 Task: Create a due date automation trigger when advanced on, the moment a card is due add fields with custom field "Resume" checked.
Action: Mouse moved to (987, 292)
Screenshot: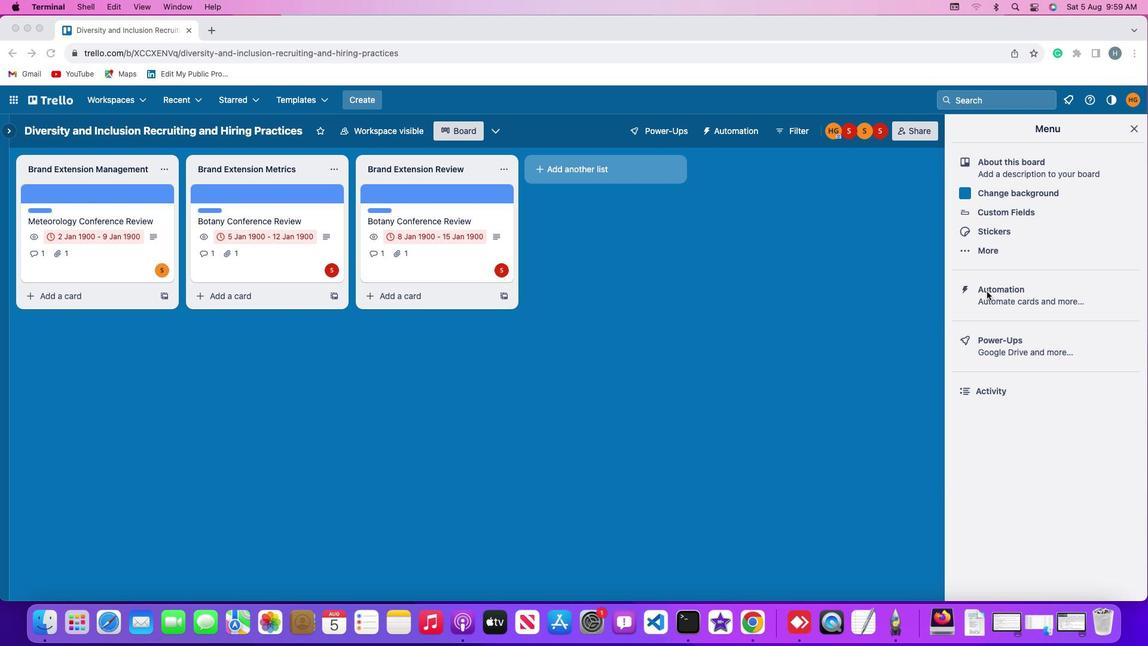 
Action: Mouse pressed left at (987, 292)
Screenshot: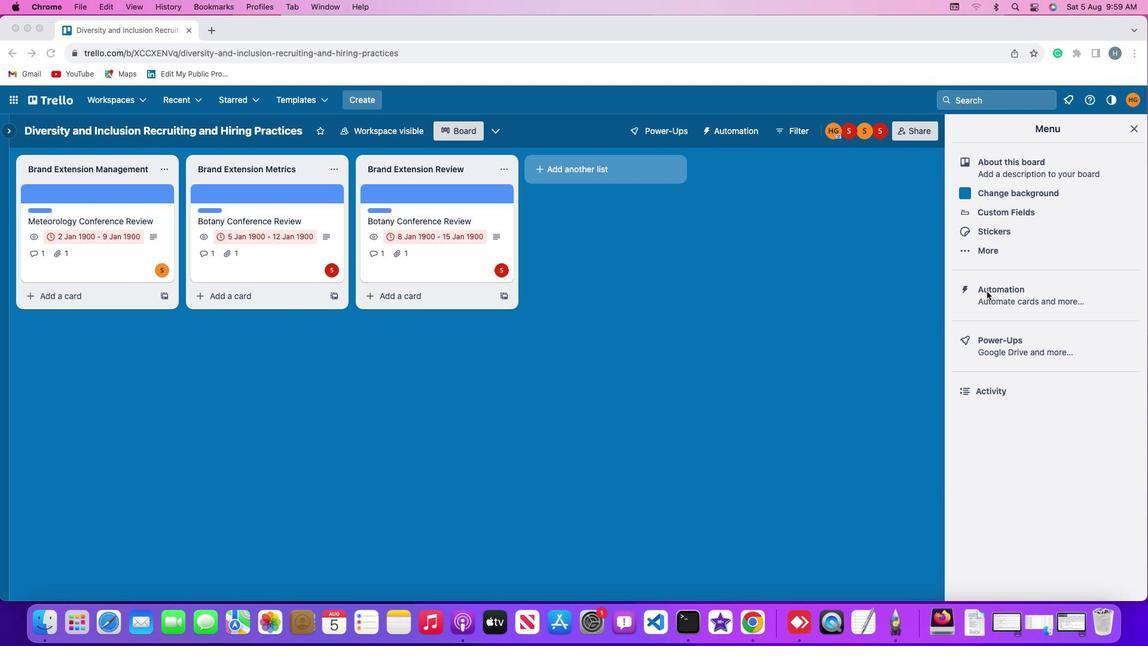
Action: Mouse moved to (988, 291)
Screenshot: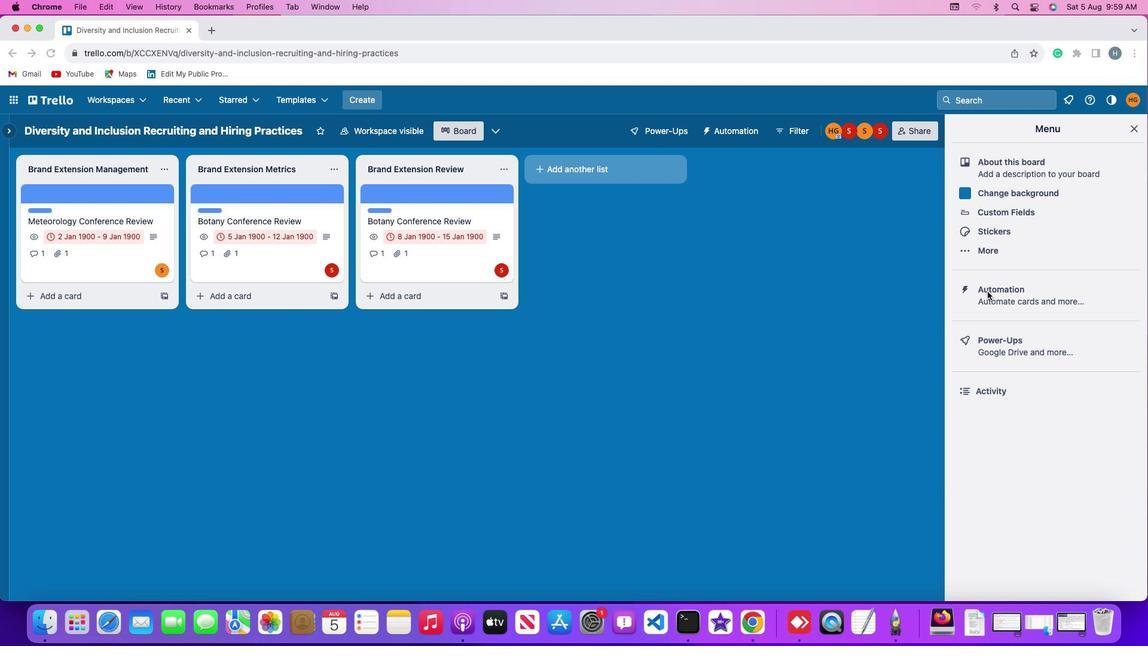 
Action: Mouse pressed left at (988, 291)
Screenshot: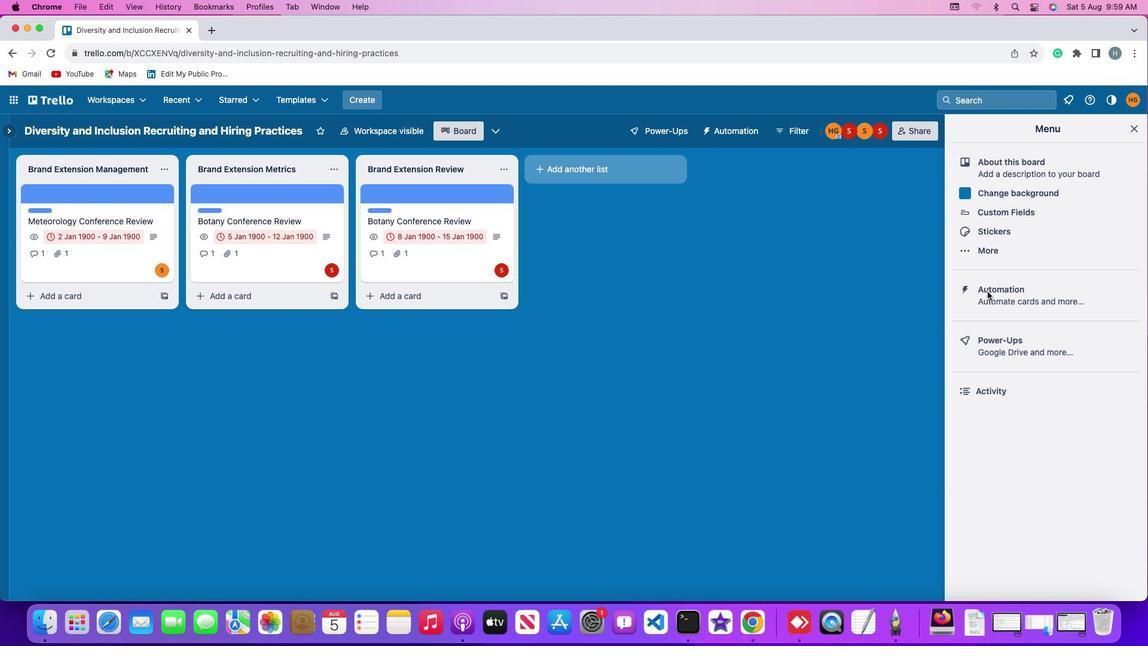 
Action: Mouse moved to (56, 283)
Screenshot: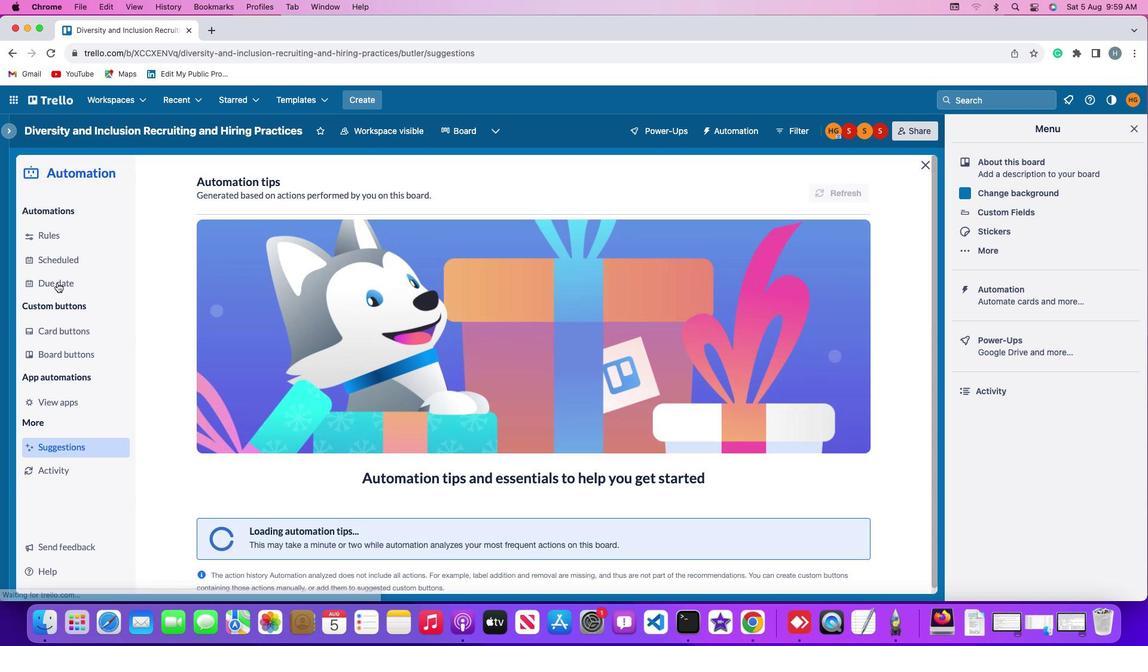 
Action: Mouse pressed left at (56, 283)
Screenshot: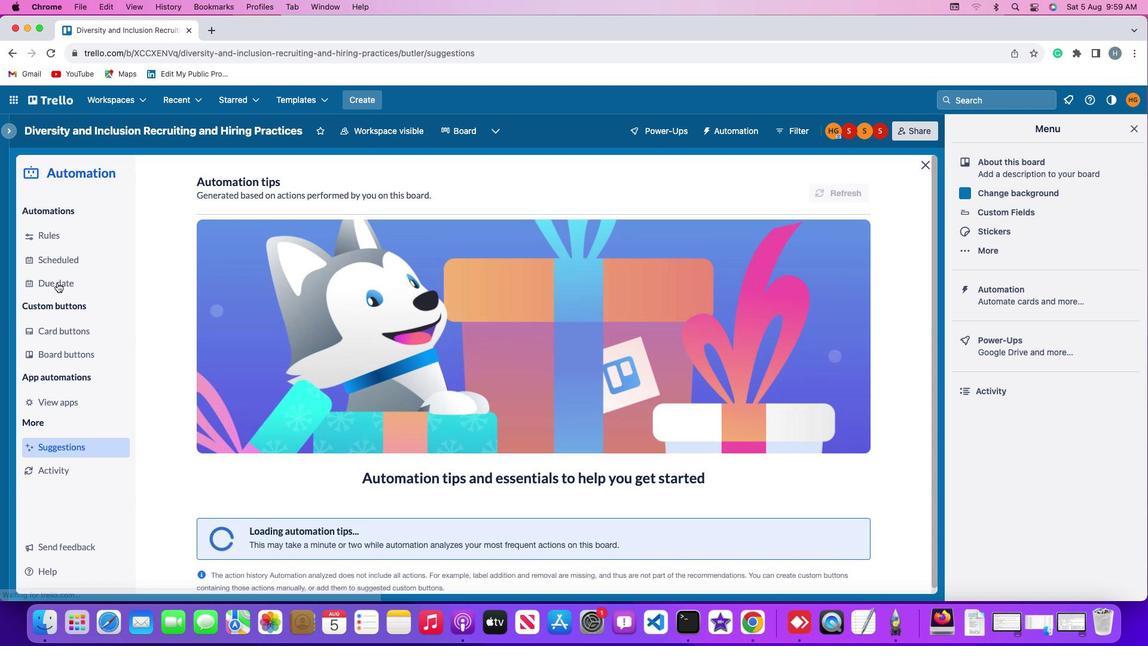 
Action: Mouse moved to (816, 184)
Screenshot: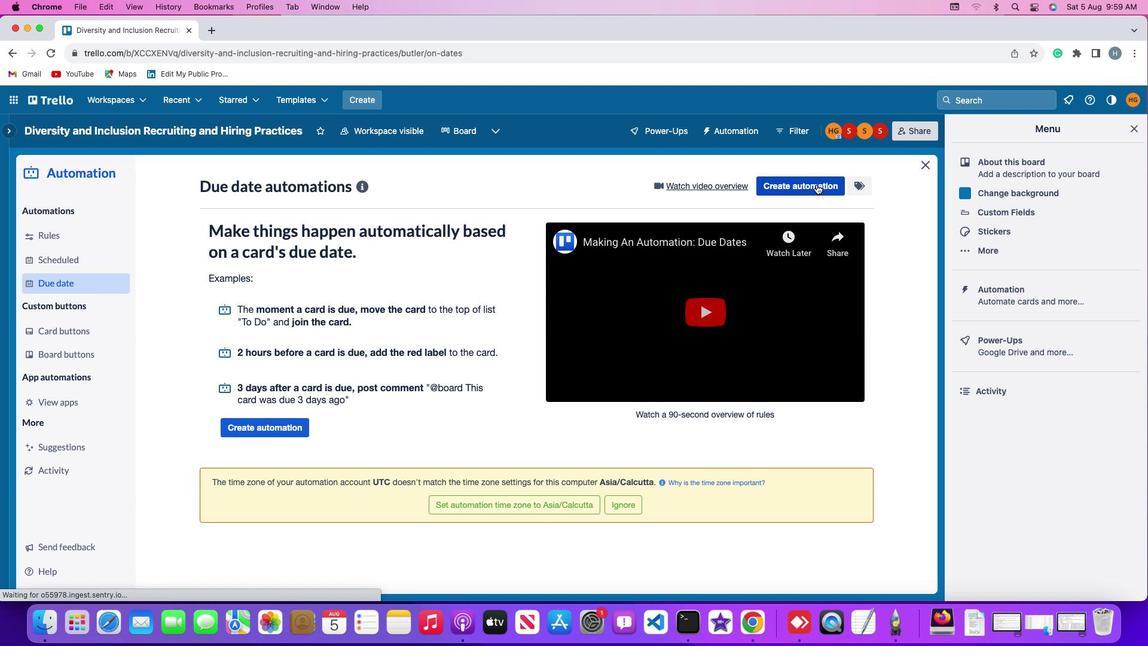 
Action: Mouse pressed left at (816, 184)
Screenshot: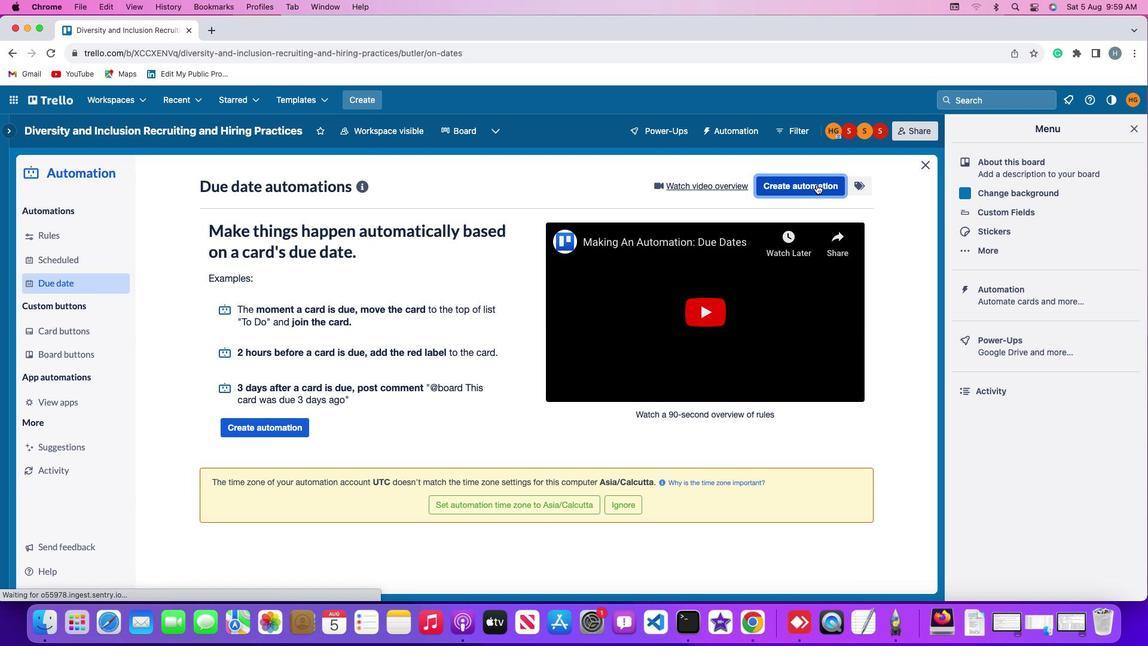 
Action: Mouse moved to (548, 293)
Screenshot: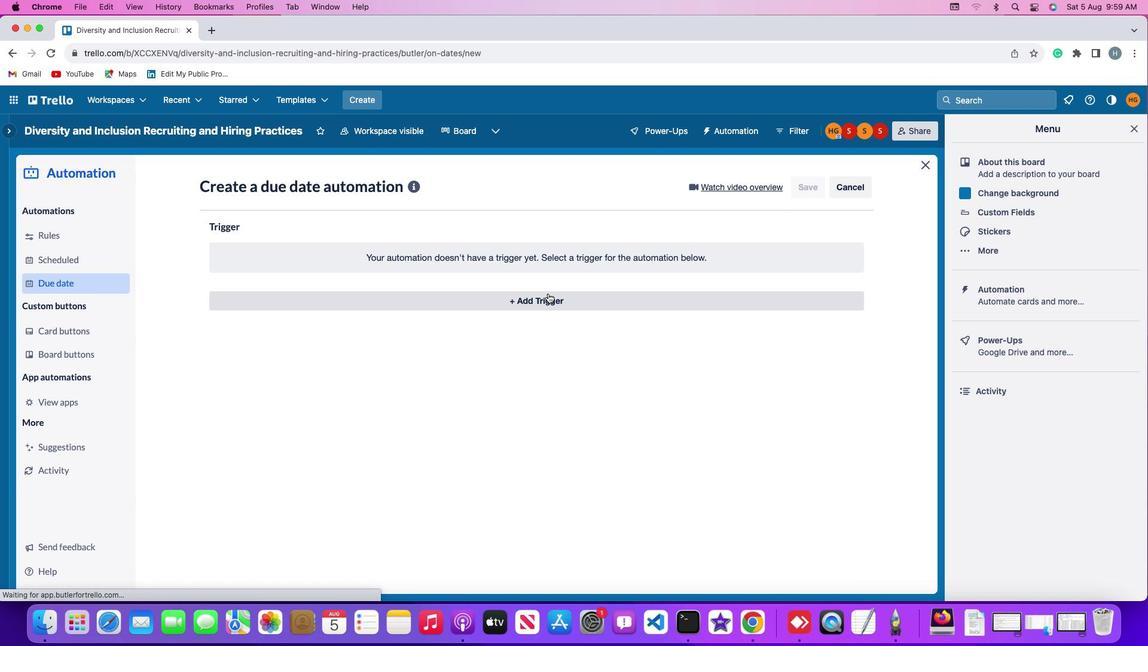 
Action: Mouse pressed left at (548, 293)
Screenshot: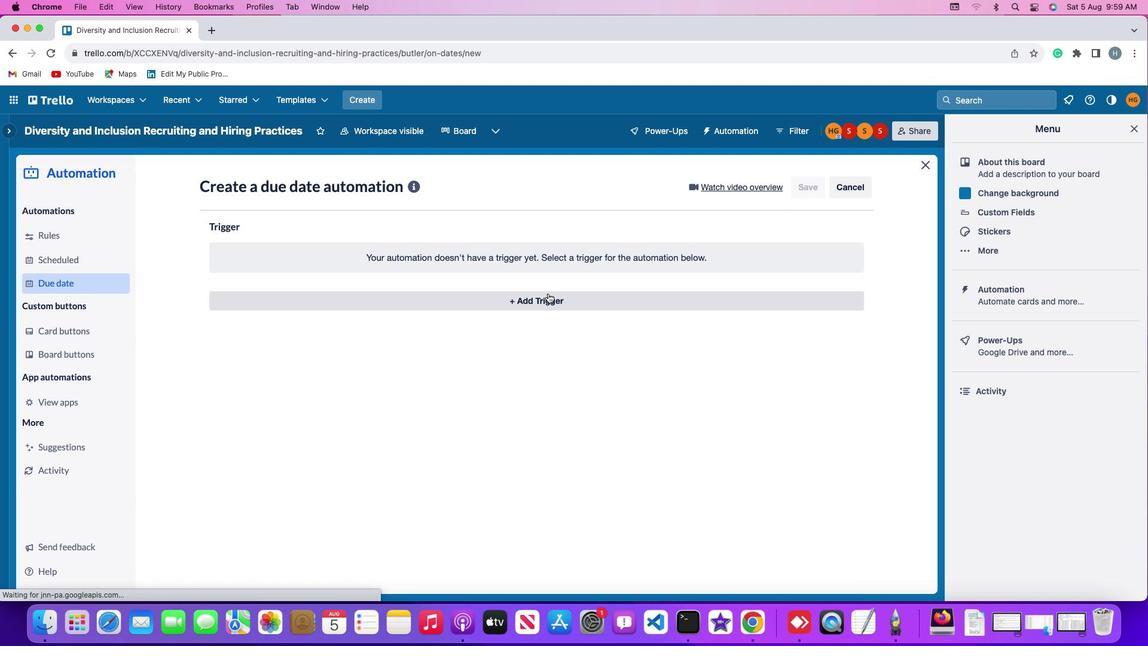 
Action: Mouse moved to (308, 444)
Screenshot: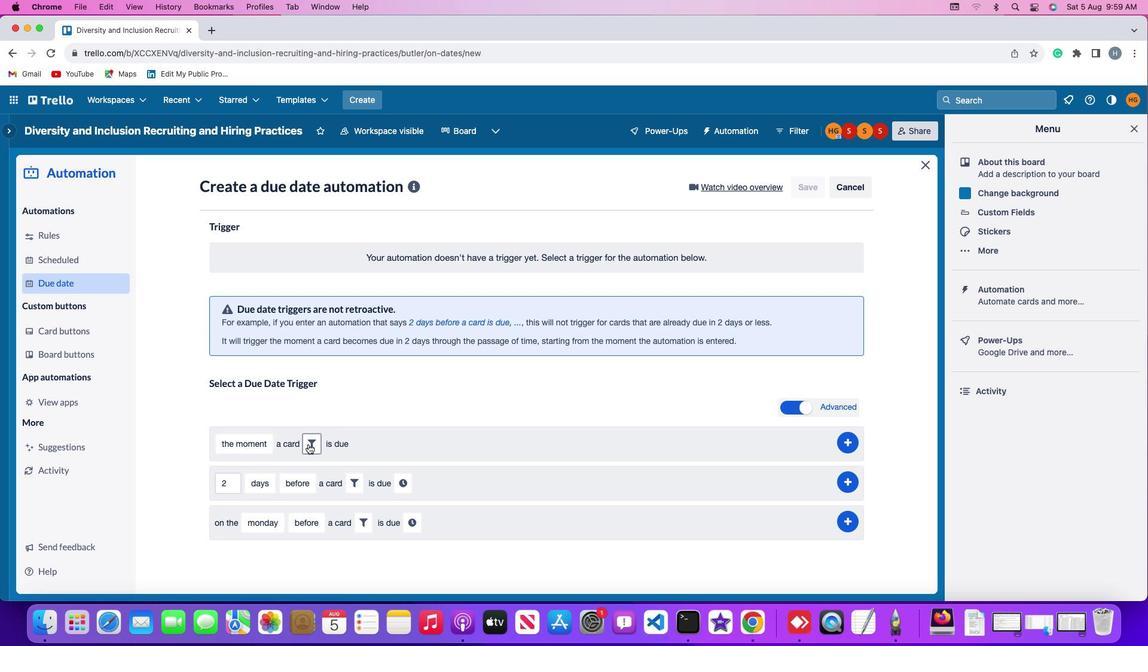 
Action: Mouse pressed left at (308, 444)
Screenshot: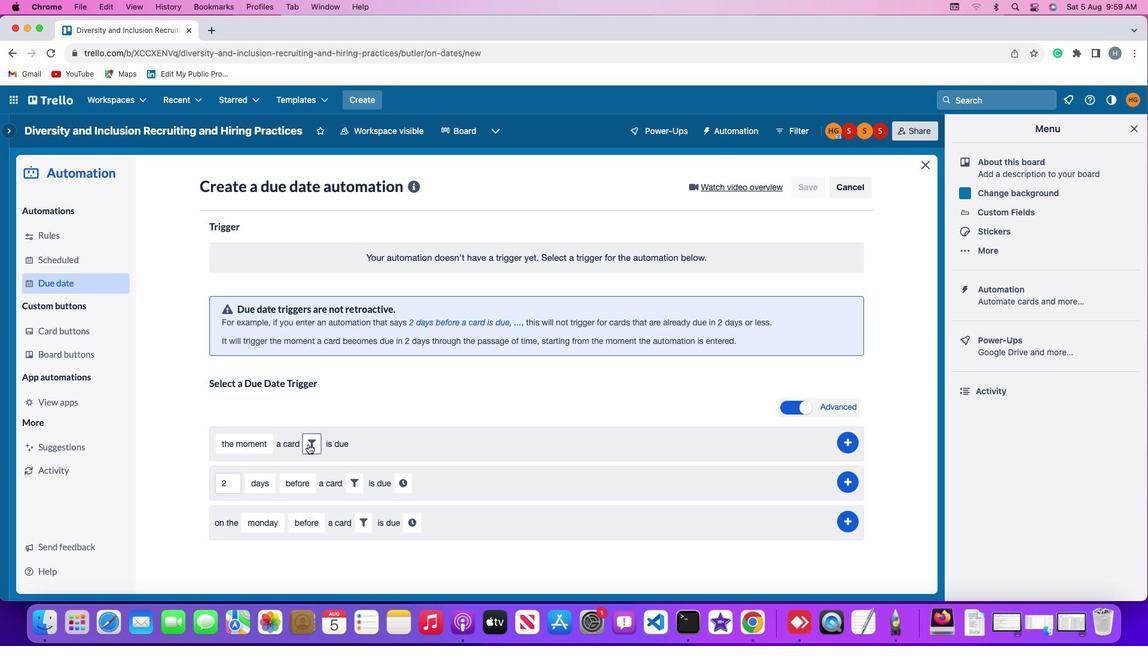 
Action: Mouse moved to (502, 476)
Screenshot: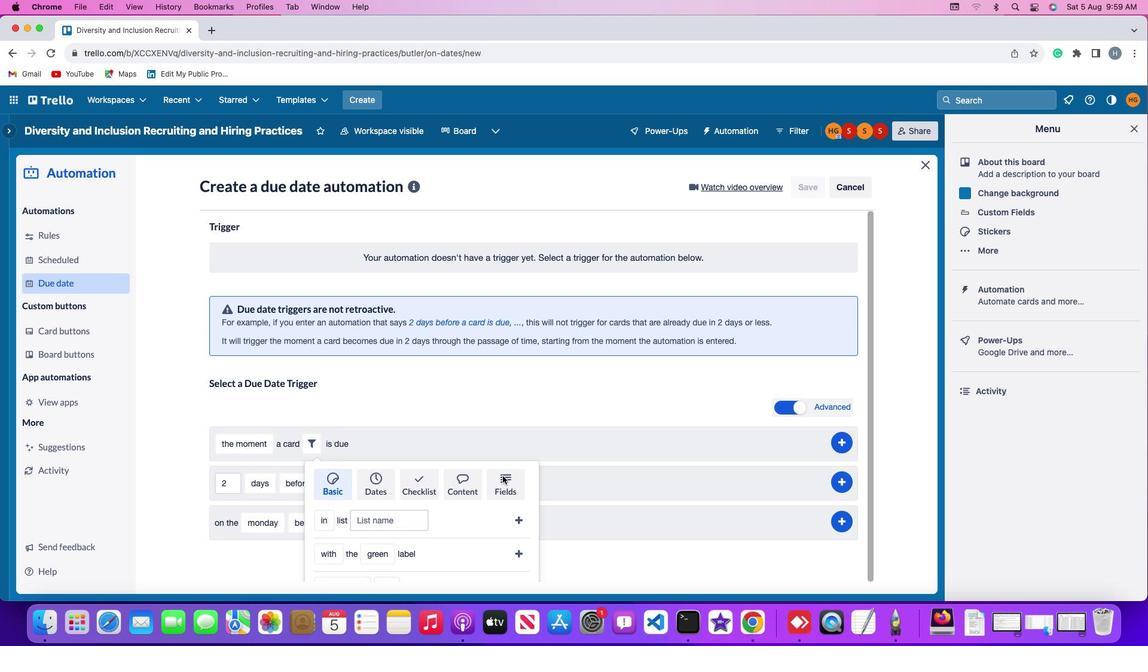 
Action: Mouse pressed left at (502, 476)
Screenshot: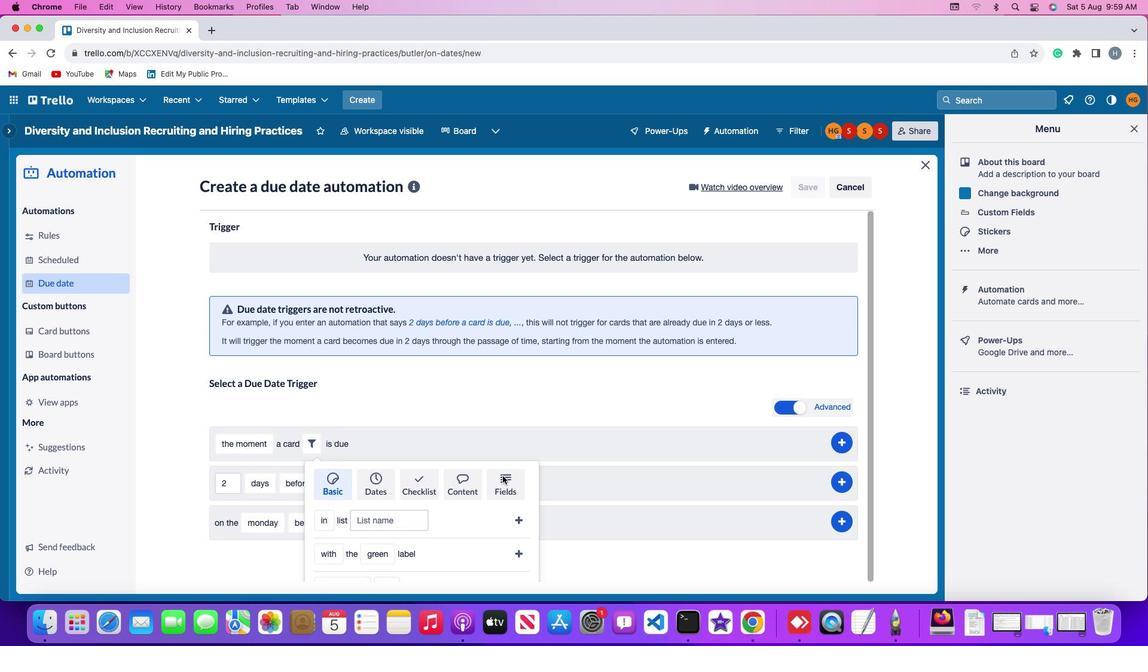 
Action: Mouse moved to (490, 491)
Screenshot: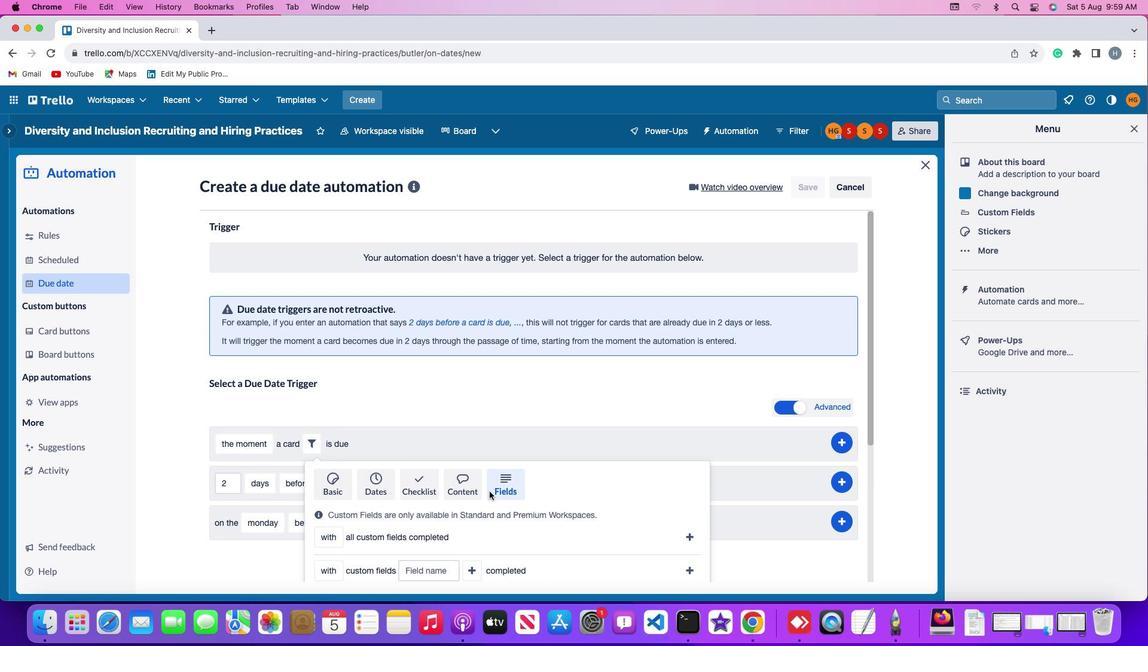 
Action: Mouse scrolled (490, 491) with delta (0, 0)
Screenshot: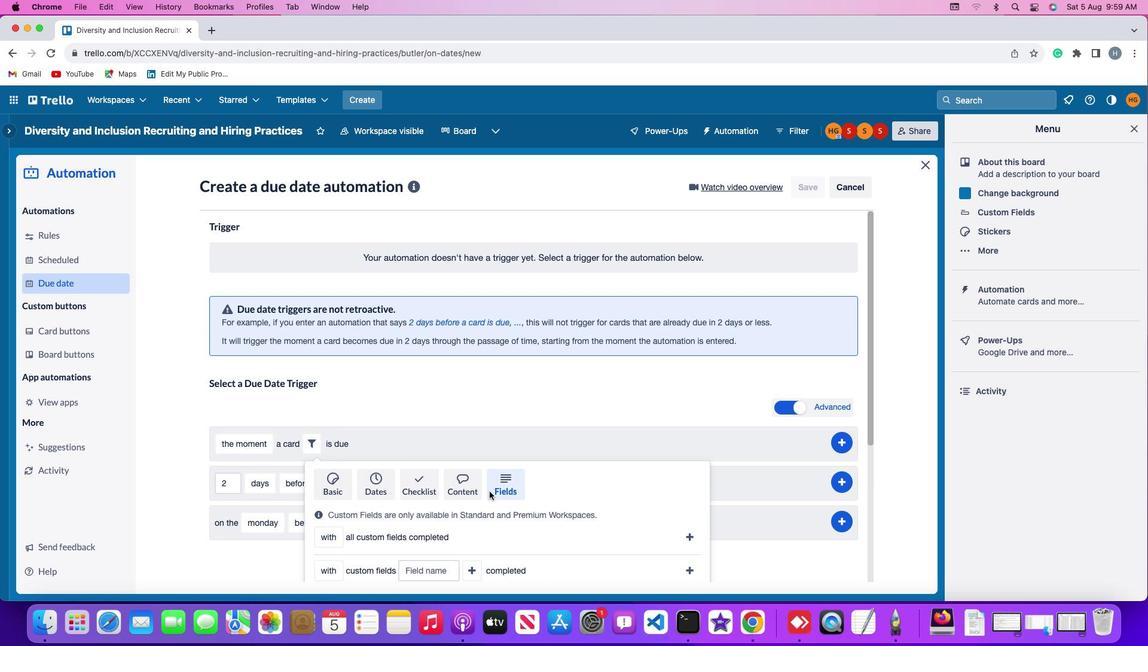 
Action: Mouse scrolled (490, 491) with delta (0, 0)
Screenshot: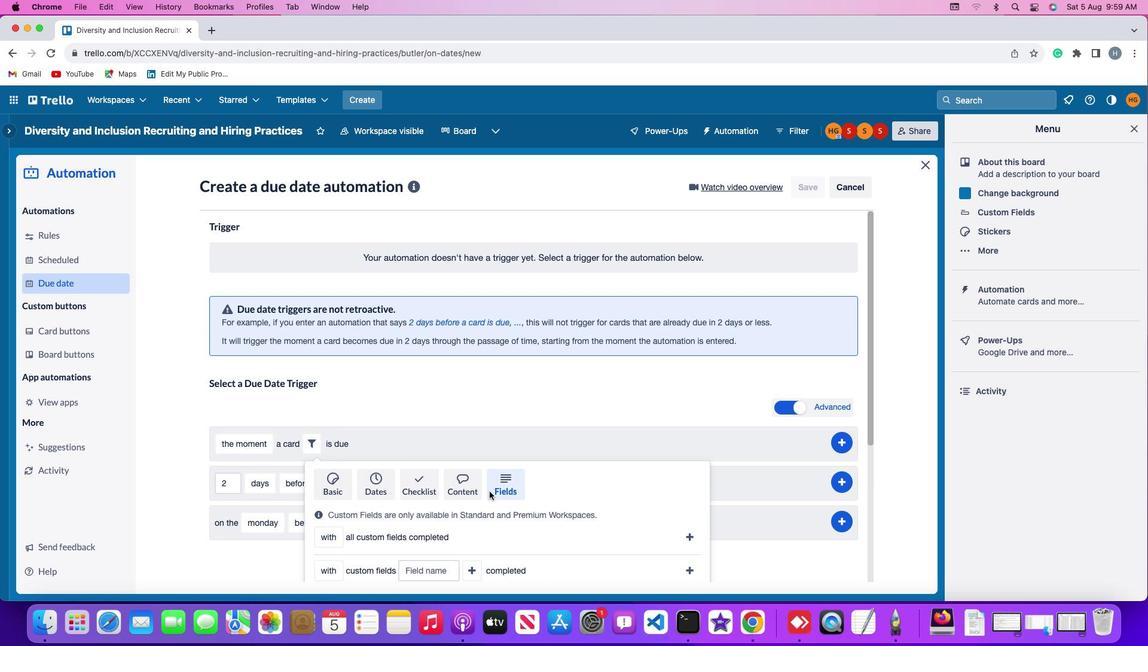 
Action: Mouse scrolled (490, 491) with delta (0, -1)
Screenshot: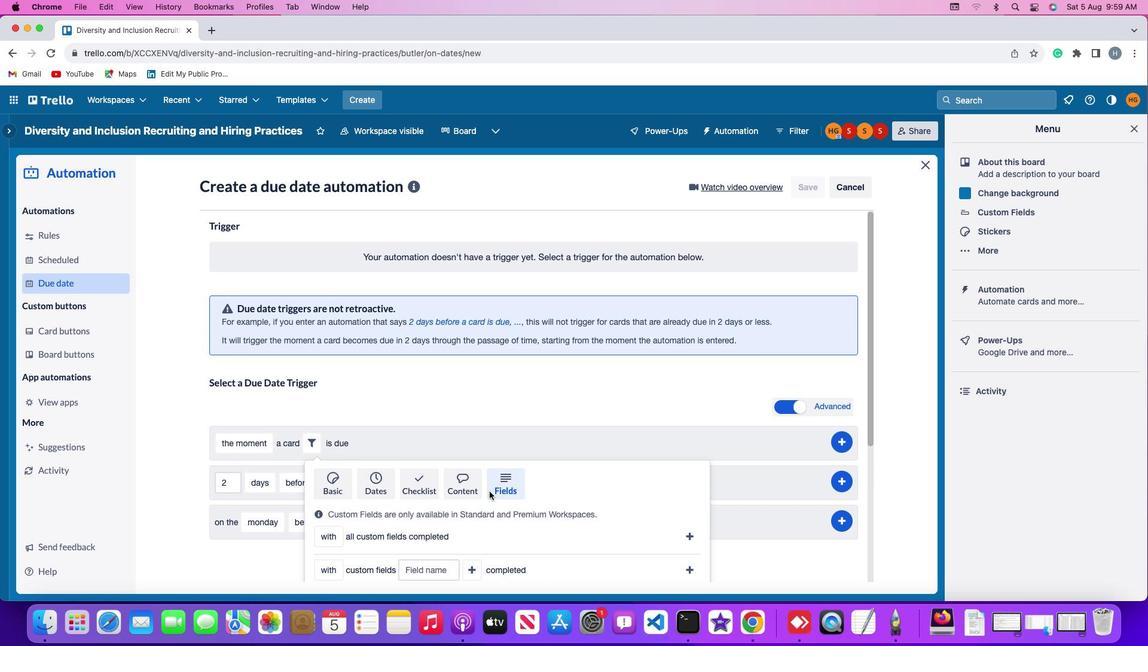 
Action: Mouse scrolled (490, 491) with delta (0, -1)
Screenshot: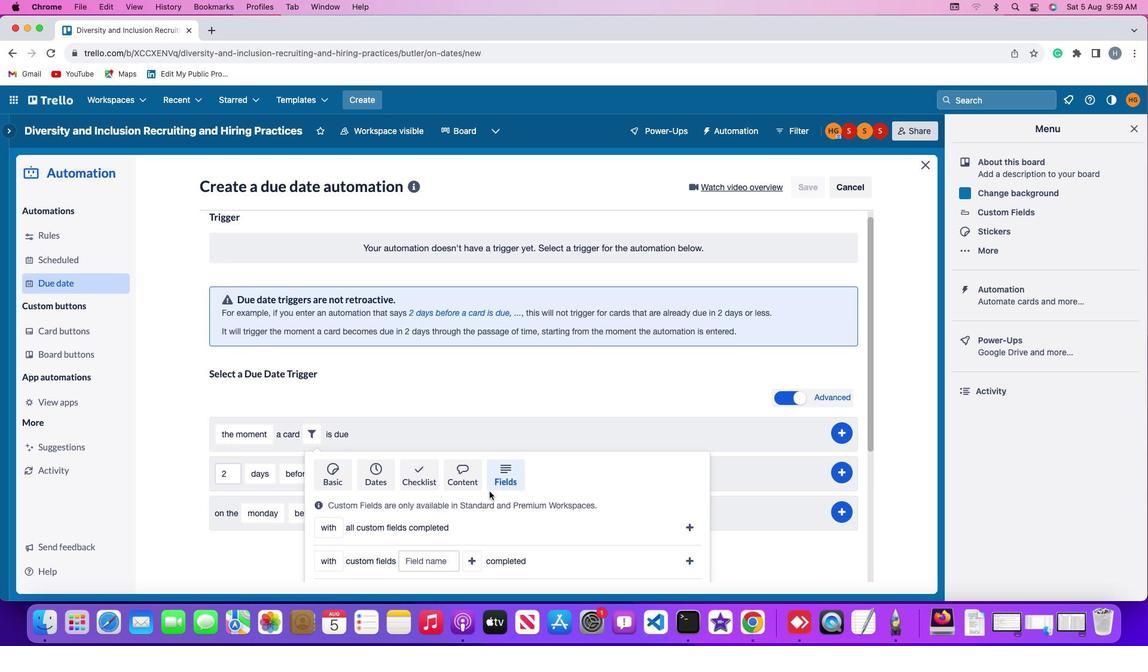 
Action: Mouse scrolled (490, 491) with delta (0, 0)
Screenshot: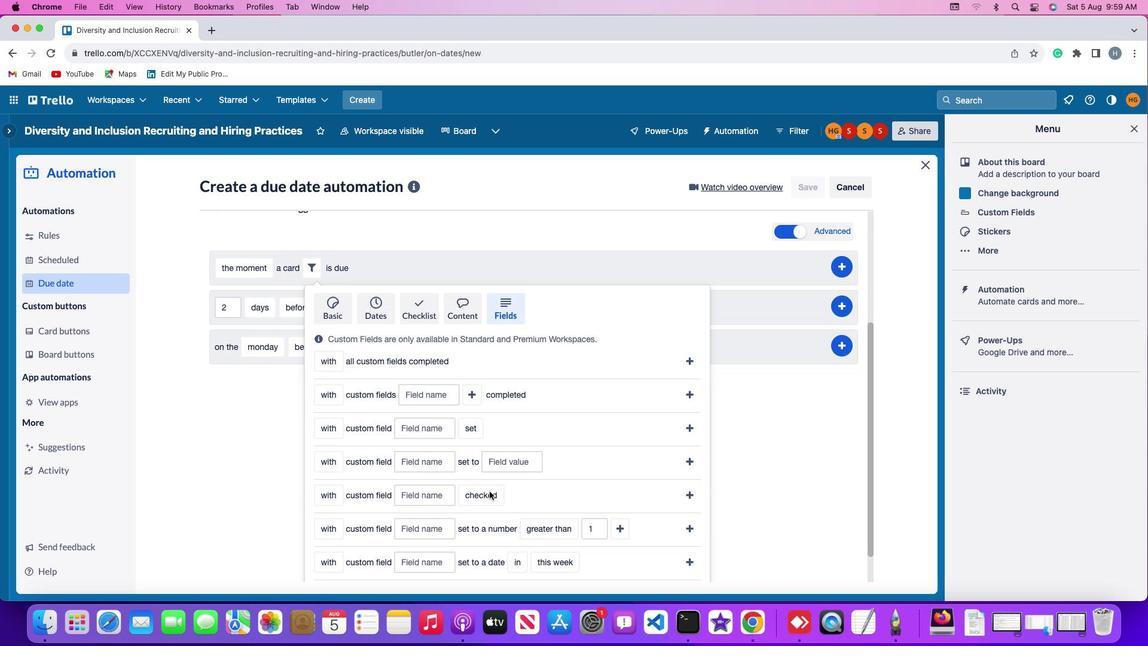 
Action: Mouse scrolled (490, 491) with delta (0, 0)
Screenshot: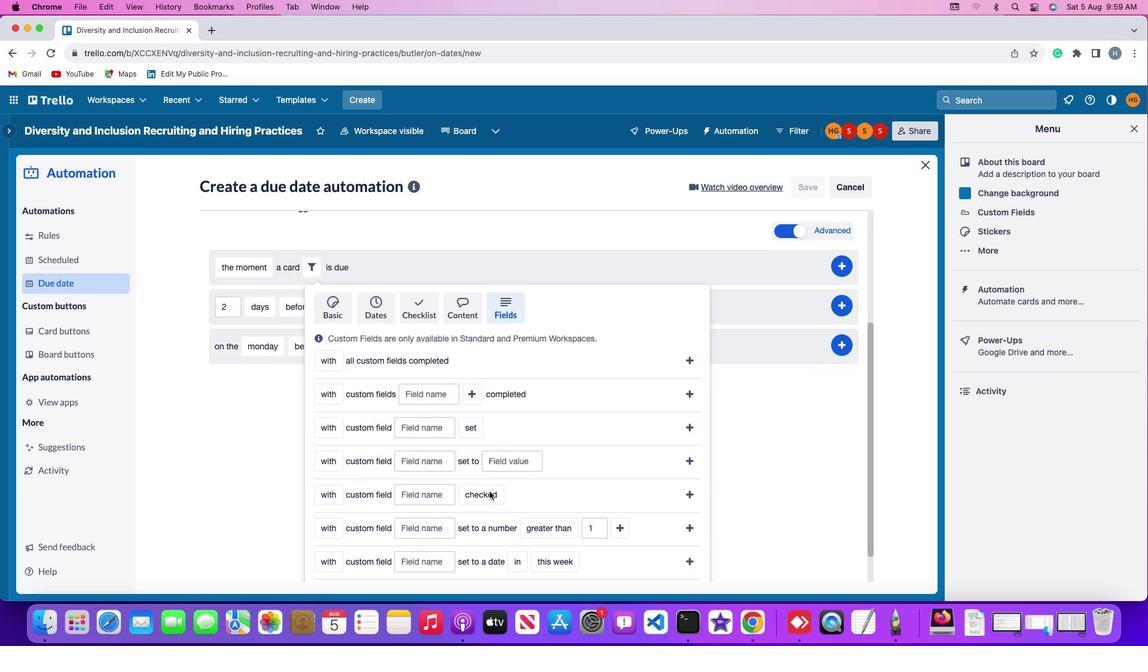 
Action: Mouse moved to (332, 481)
Screenshot: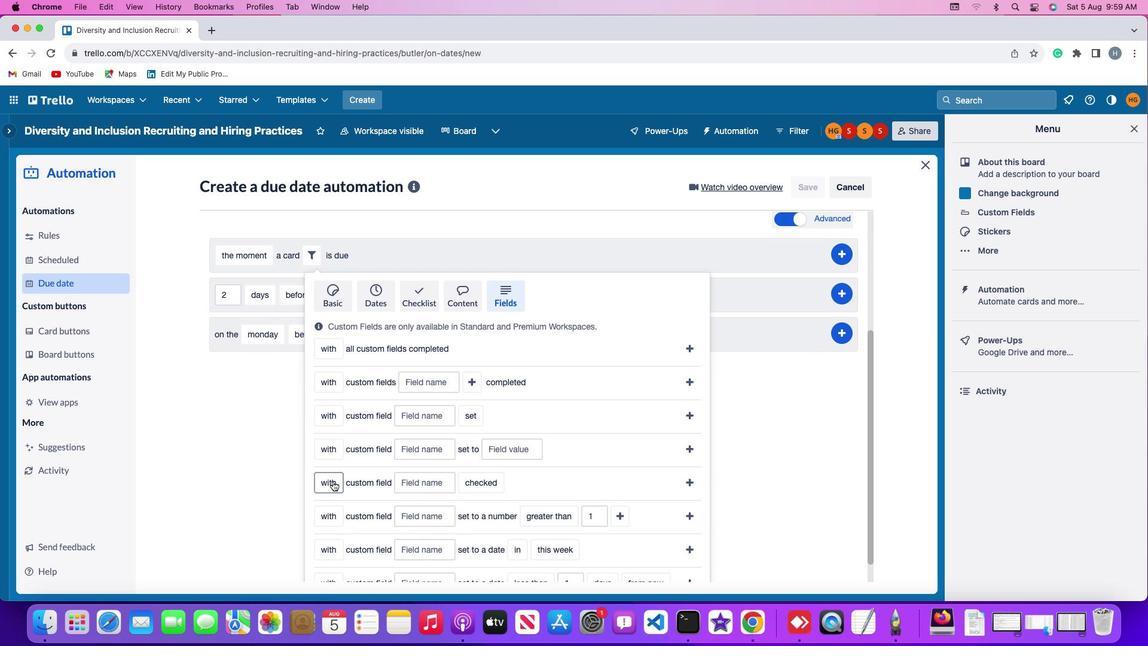 
Action: Mouse pressed left at (332, 481)
Screenshot: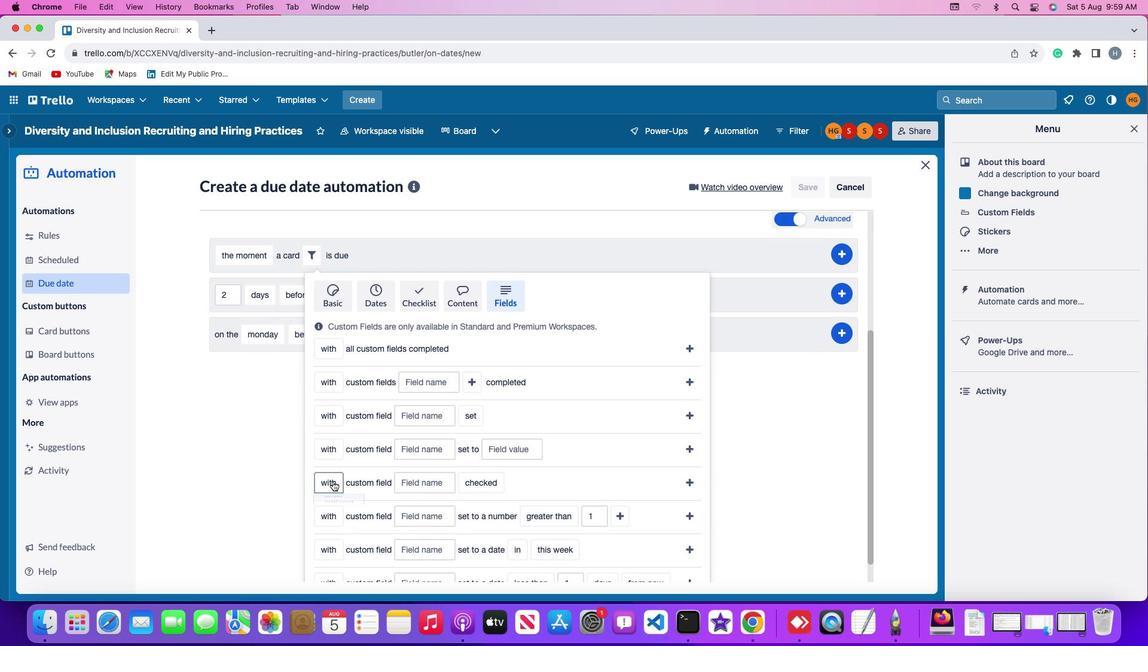 
Action: Mouse moved to (339, 504)
Screenshot: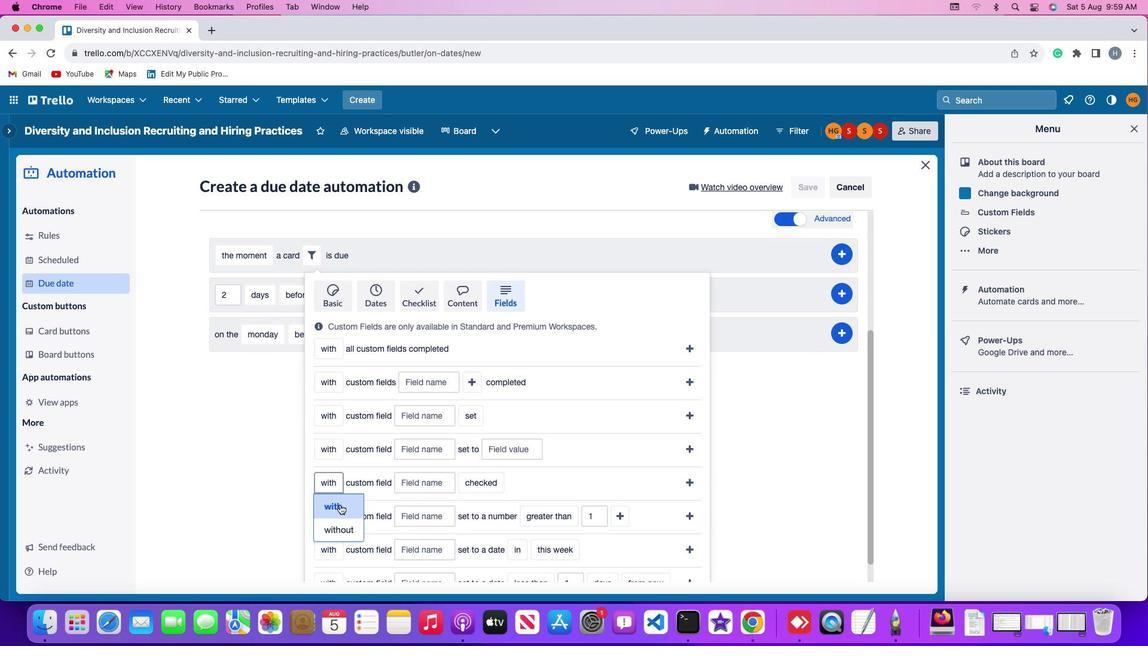 
Action: Mouse pressed left at (339, 504)
Screenshot: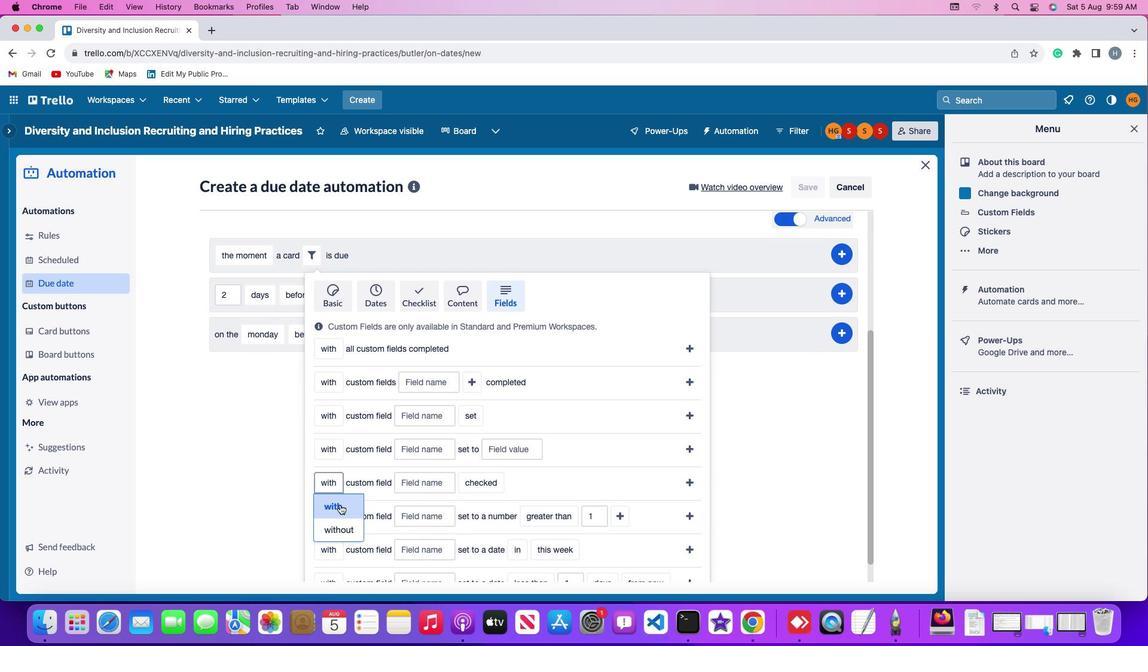 
Action: Mouse moved to (419, 482)
Screenshot: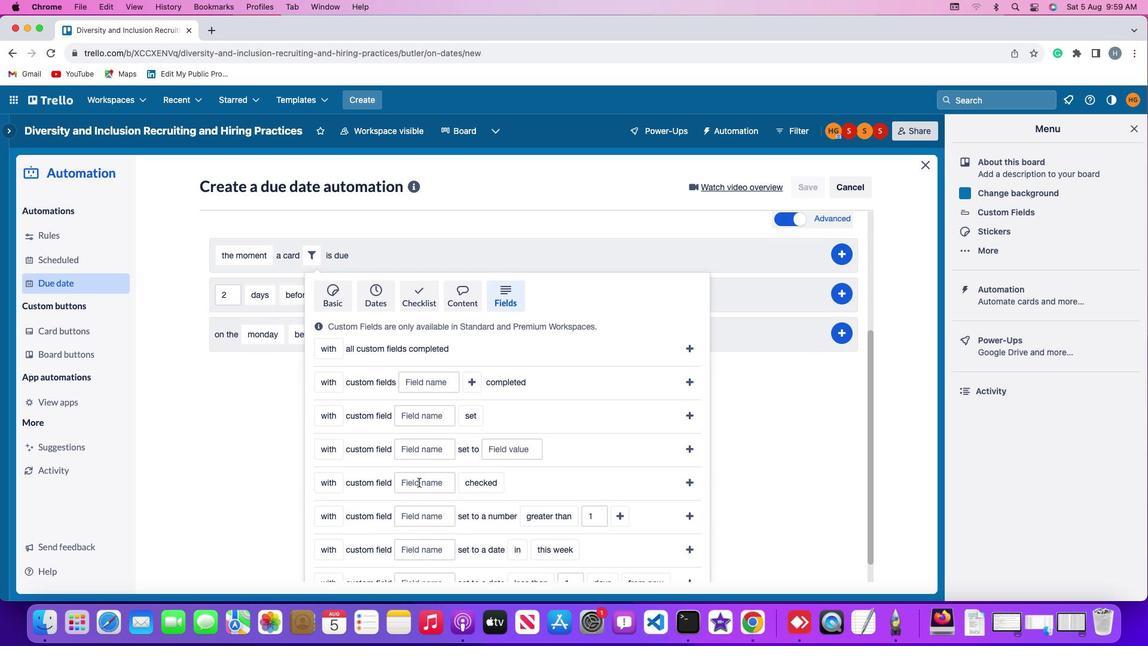 
Action: Mouse pressed left at (419, 482)
Screenshot: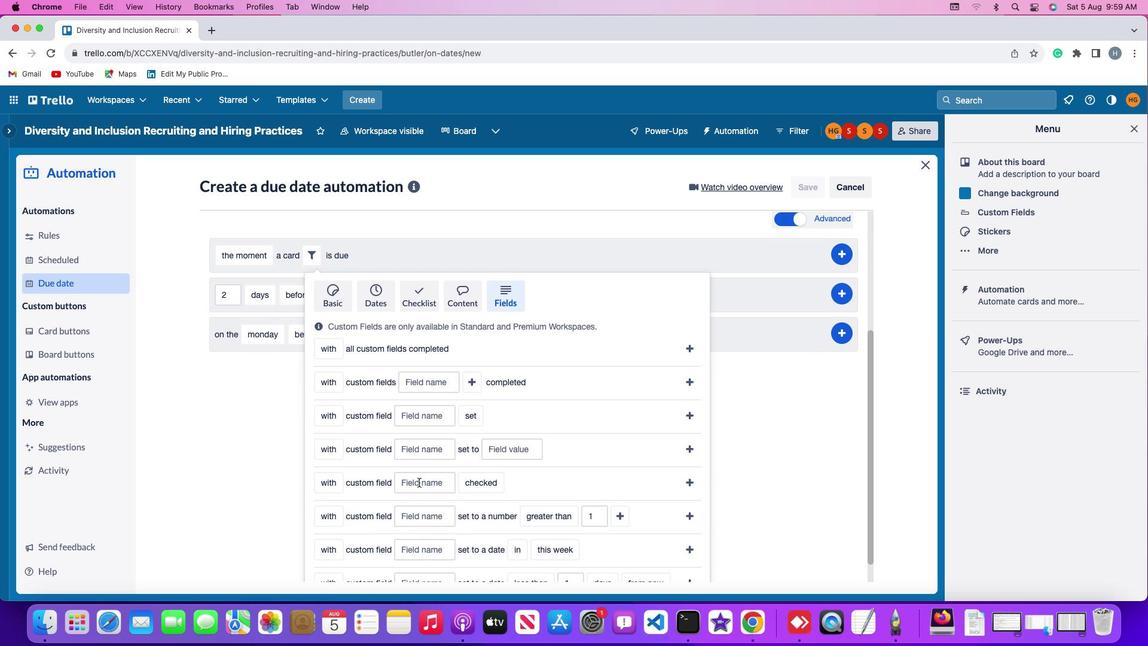 
Action: Mouse moved to (419, 482)
Screenshot: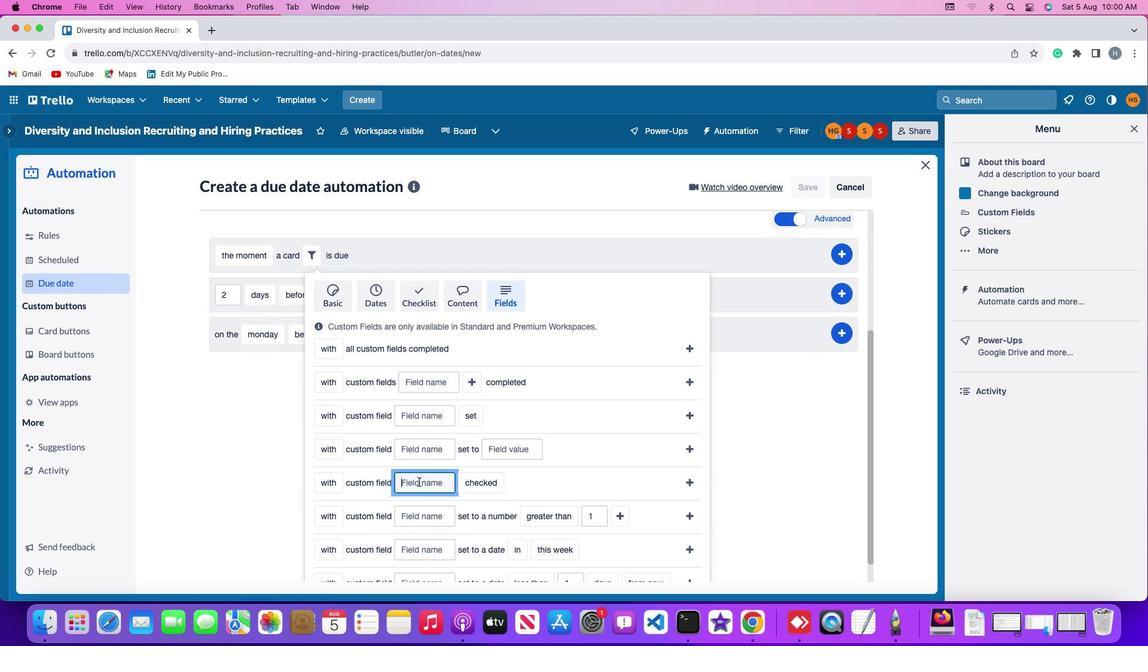 
Action: Key pressed Key.shift'R''e''s''u''m''e'
Screenshot: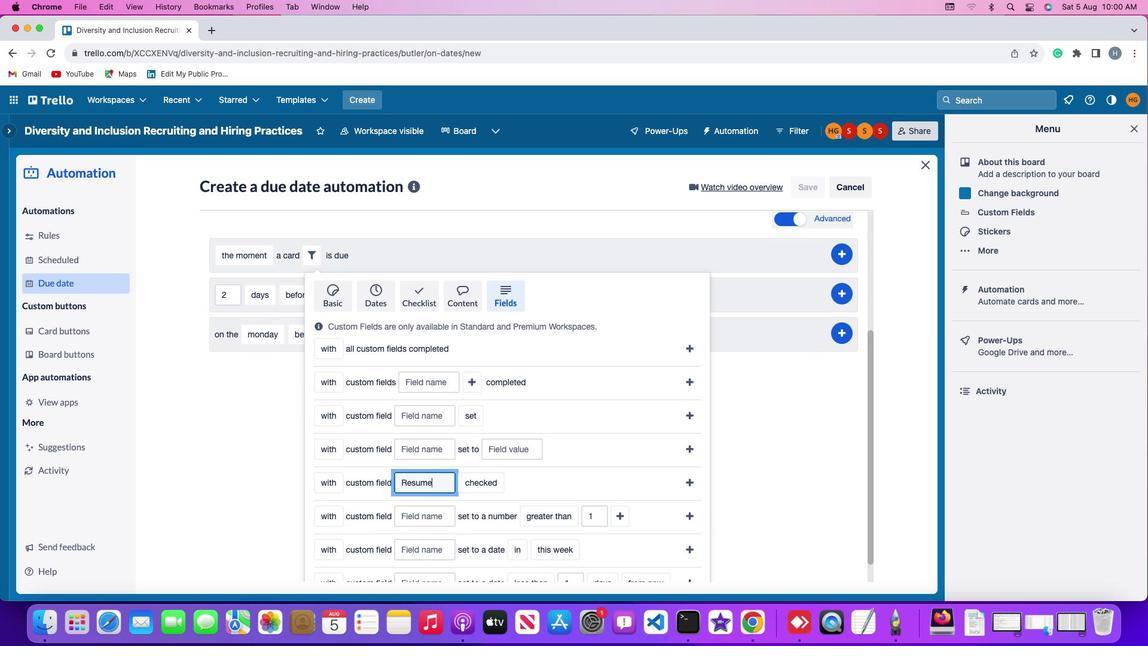 
Action: Mouse moved to (479, 485)
Screenshot: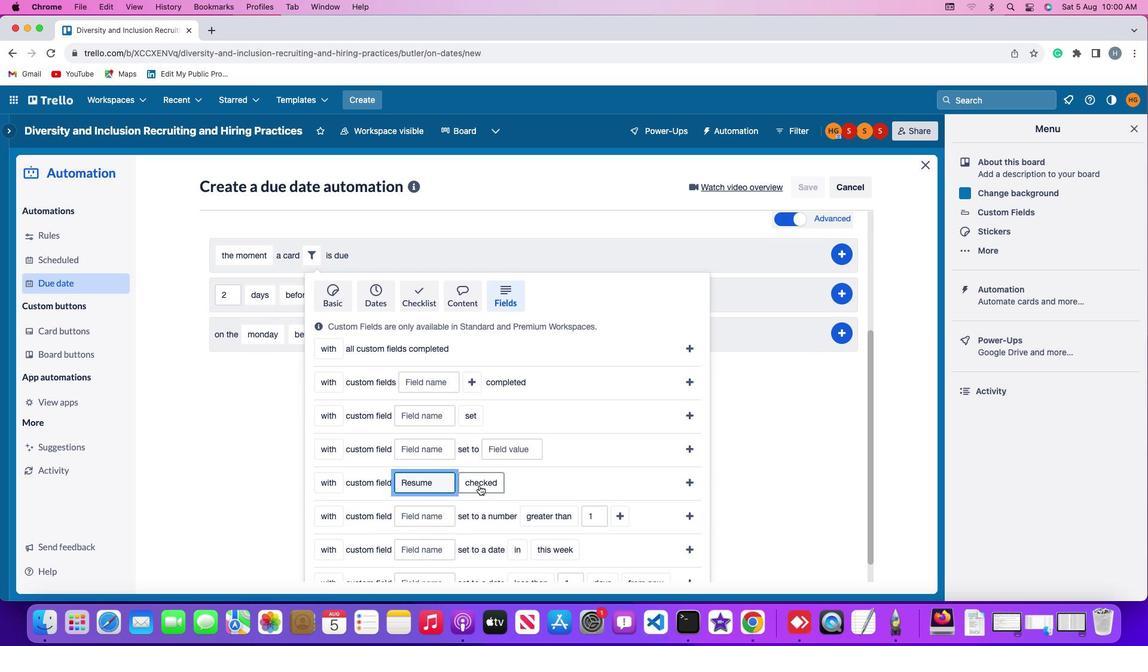 
Action: Mouse pressed left at (479, 485)
Screenshot: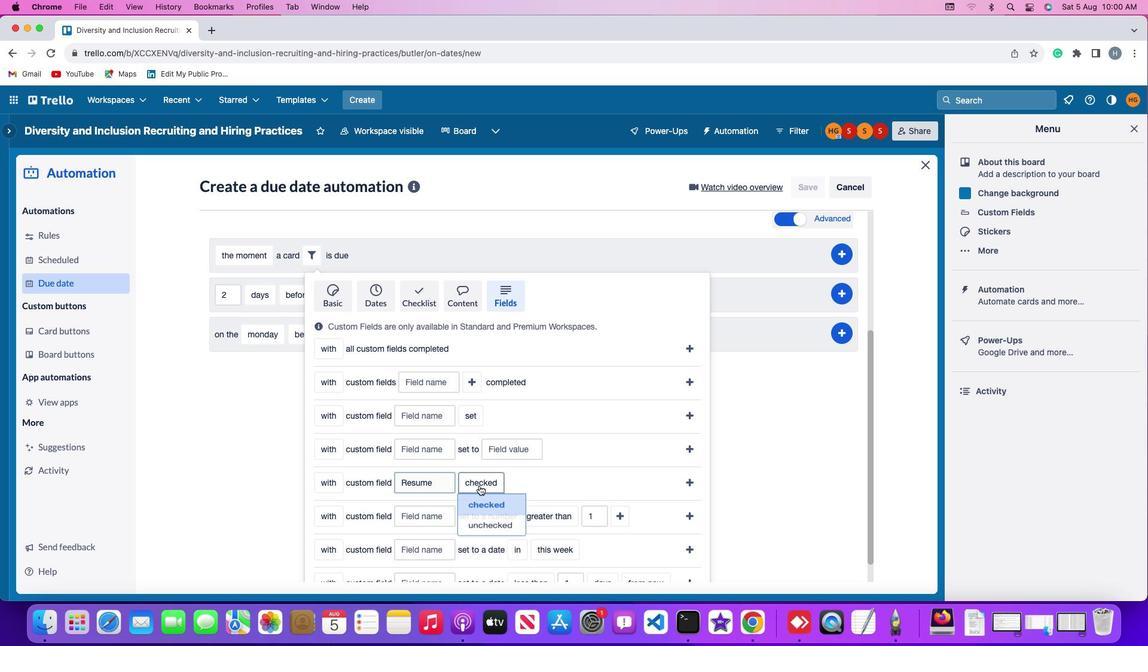 
Action: Mouse moved to (491, 502)
Screenshot: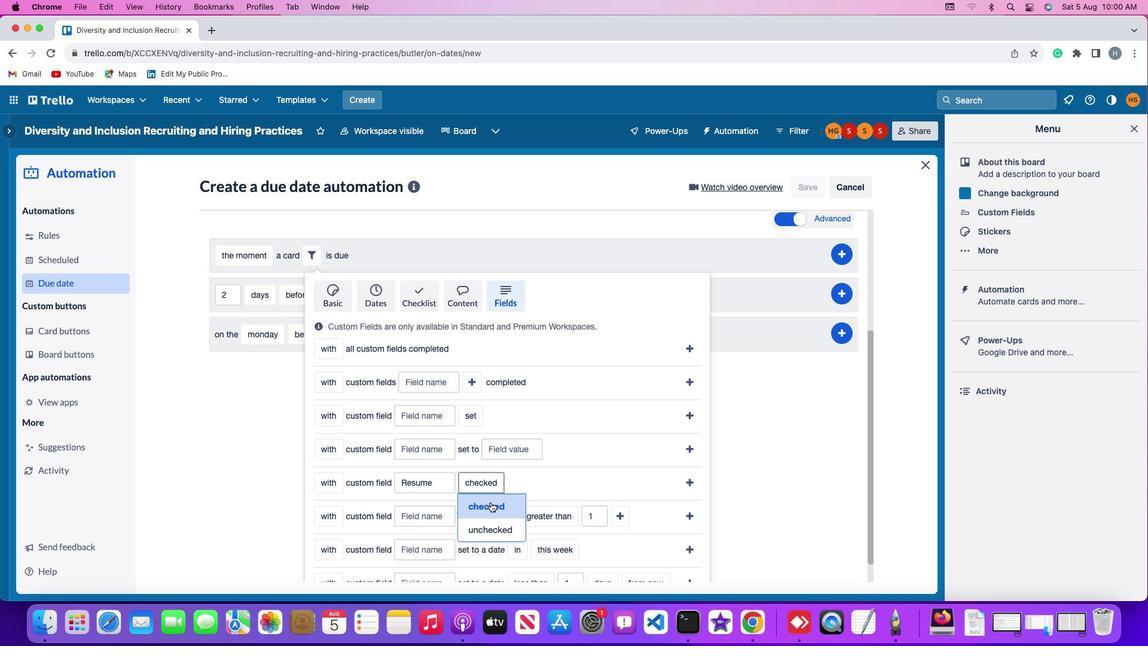 
Action: Mouse pressed left at (491, 502)
Screenshot: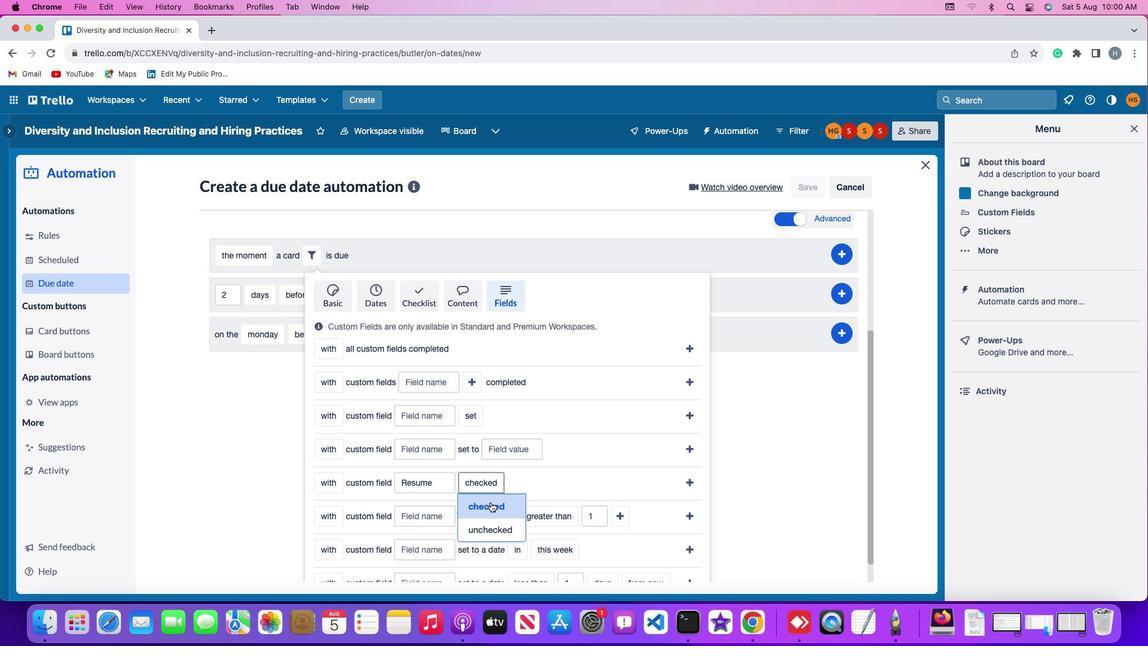 
Action: Mouse moved to (693, 481)
Screenshot: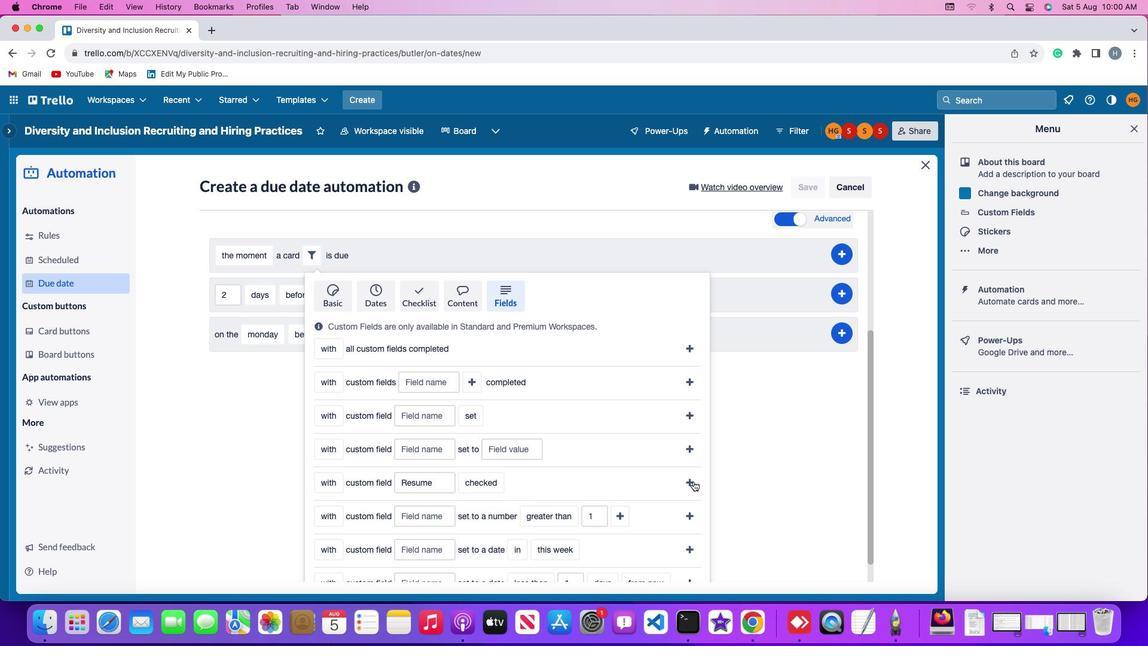 
Action: Mouse pressed left at (693, 481)
Screenshot: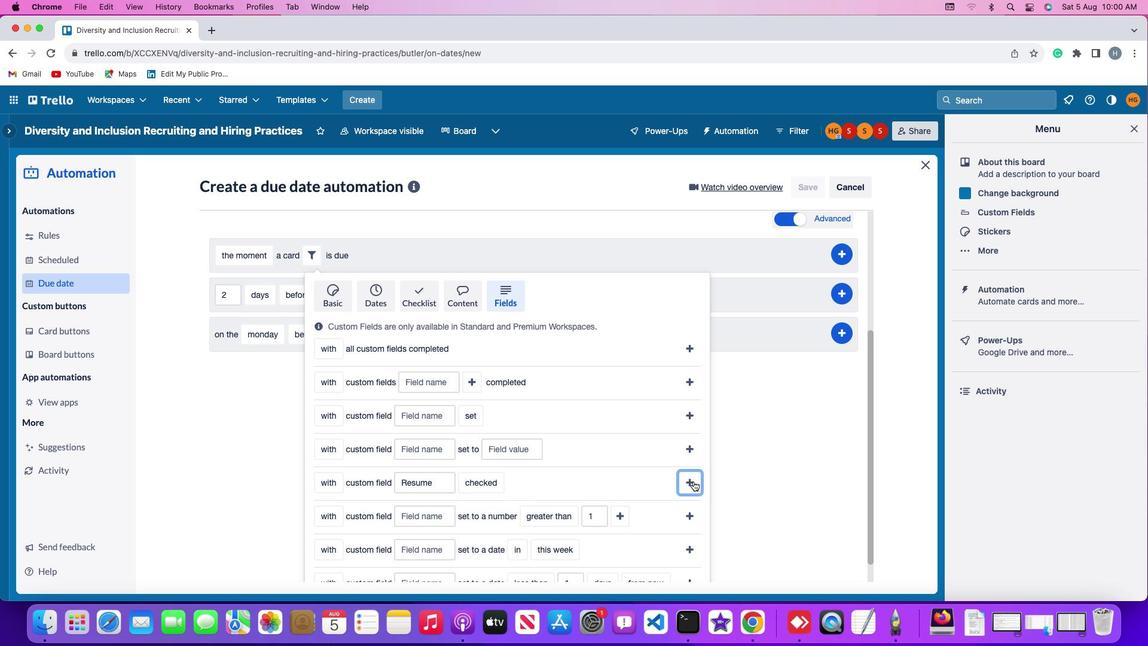
Action: Mouse moved to (846, 440)
Screenshot: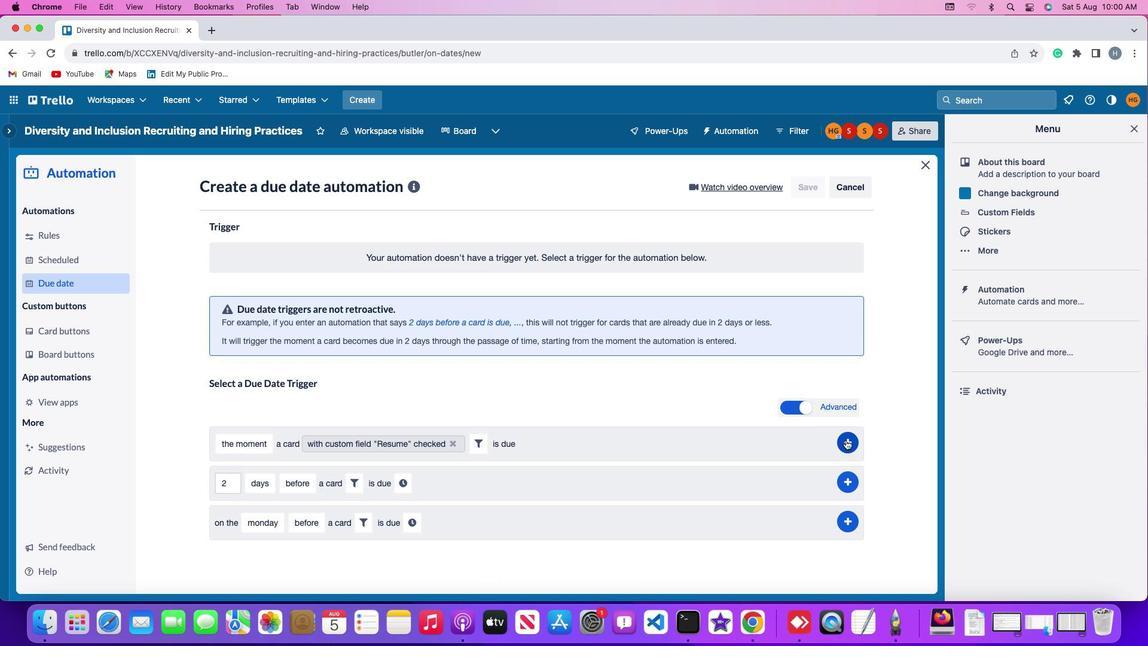 
Action: Mouse pressed left at (846, 440)
Screenshot: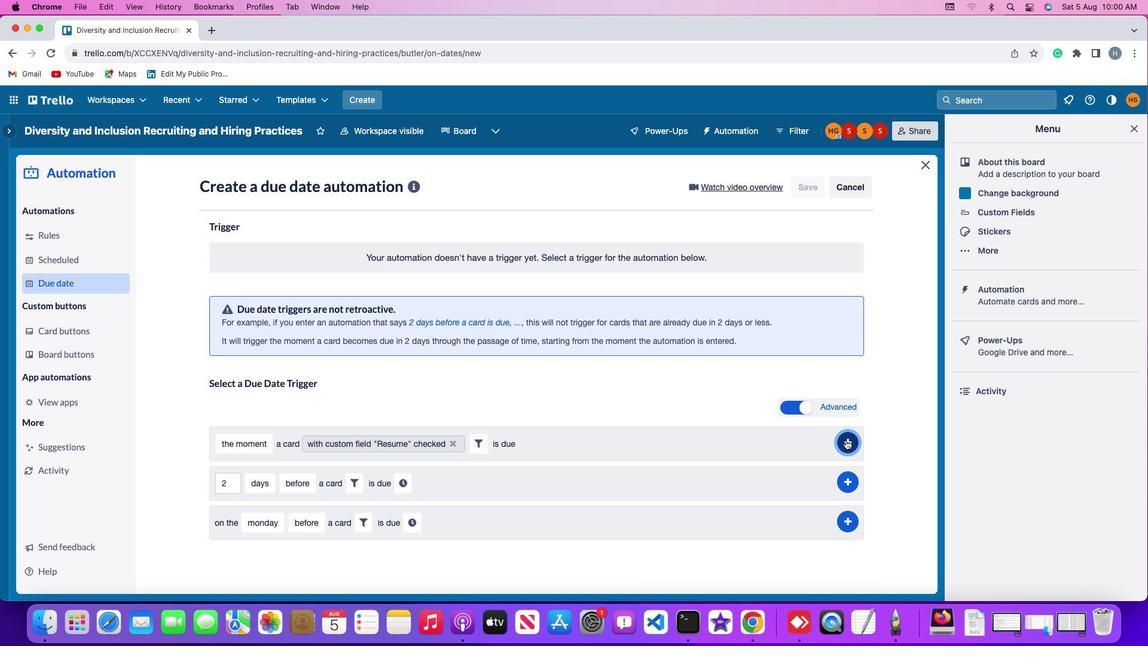 
Action: Mouse moved to (909, 363)
Screenshot: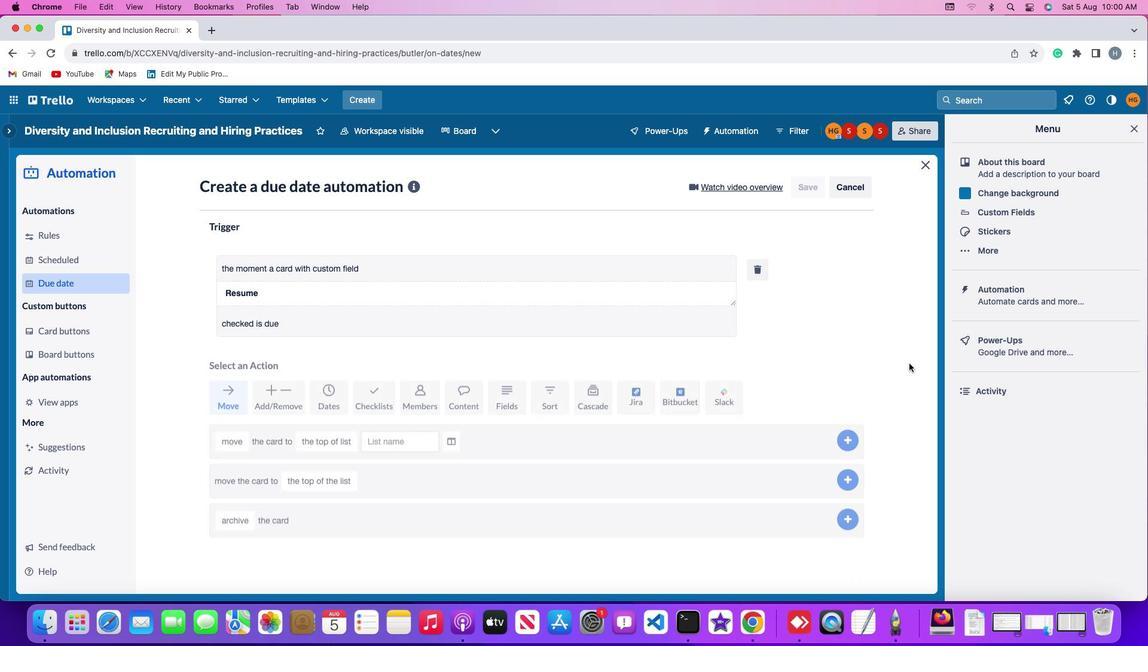 
